 Task: Create List Videos in Board Social Media Management to Workspace Business Process Management. Create List Articles in Board Video Marketing to Workspace Business Process Management. Create List Blog Posts in Board Customer Retention Strategy and Program Development to Workspace Business Process Management
Action: Mouse moved to (84, 322)
Screenshot: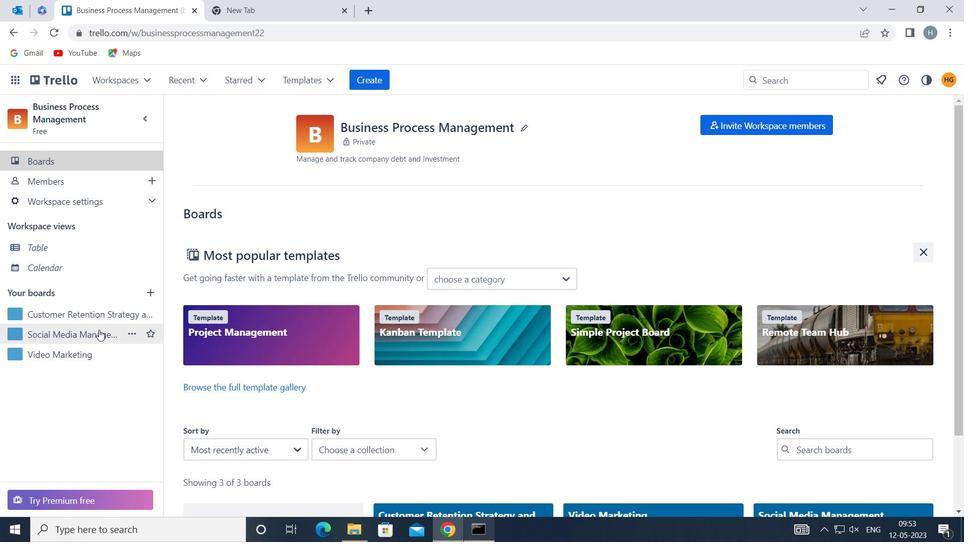 
Action: Mouse pressed left at (84, 322)
Screenshot: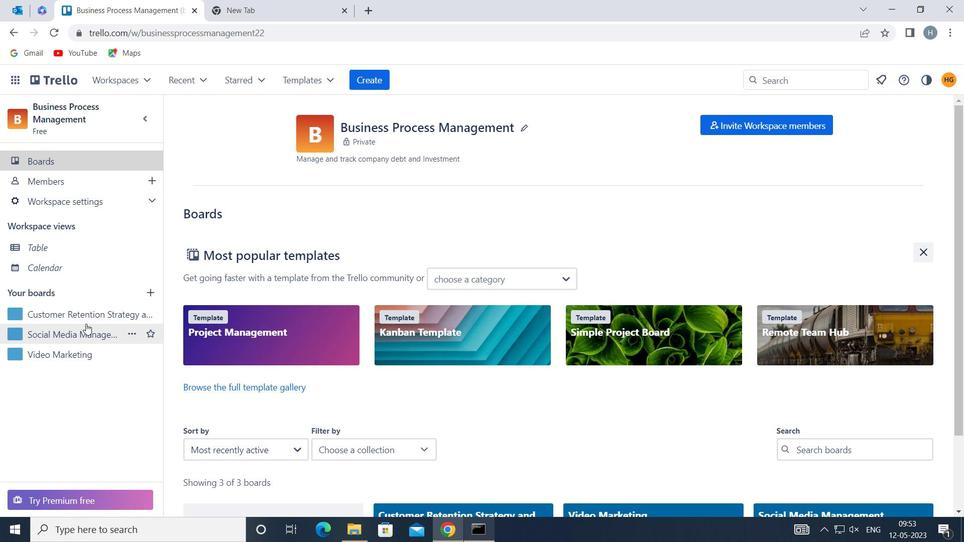 
Action: Mouse moved to (88, 333)
Screenshot: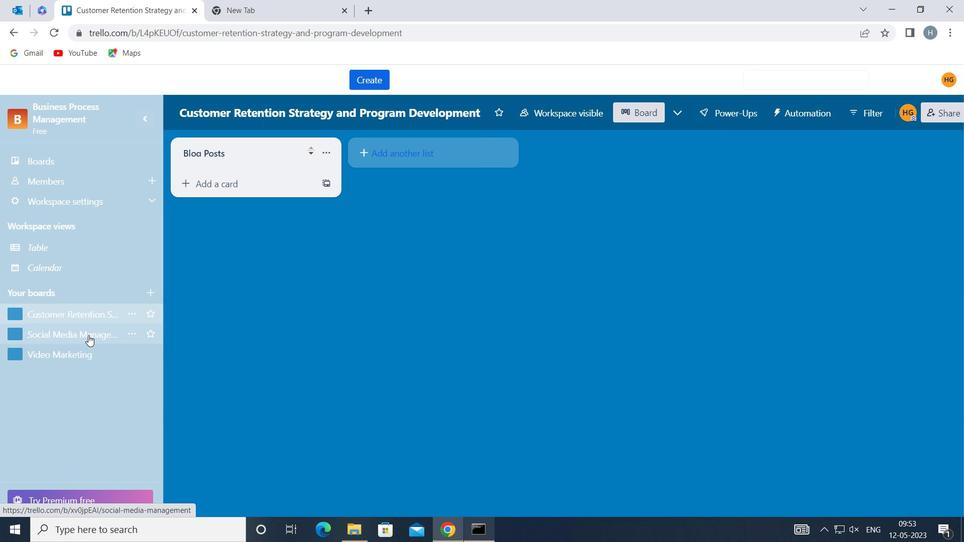 
Action: Mouse pressed left at (88, 333)
Screenshot: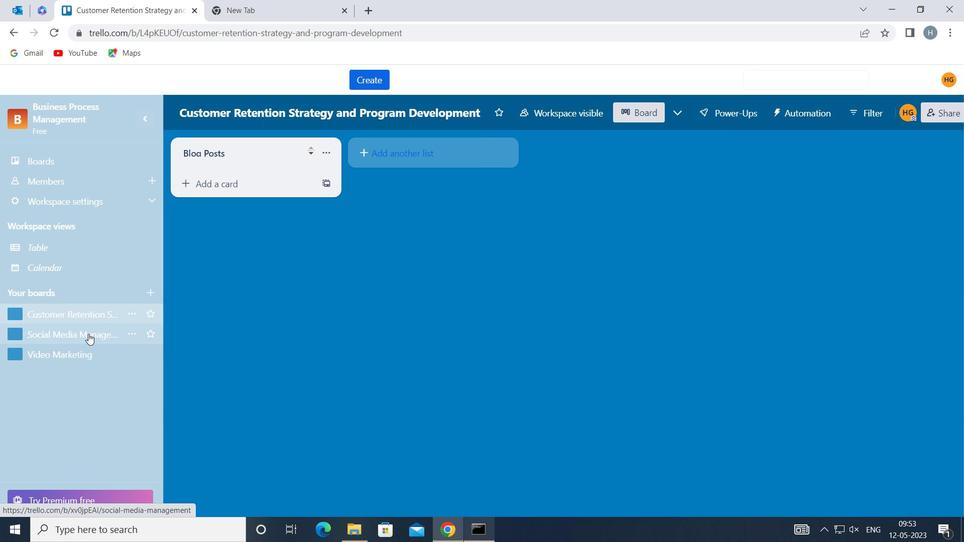 
Action: Mouse moved to (417, 152)
Screenshot: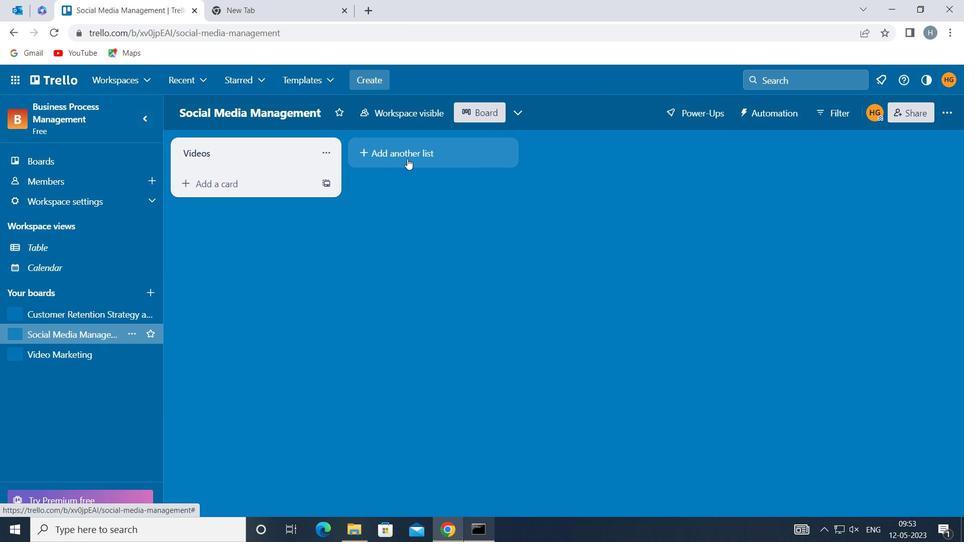 
Action: Mouse pressed left at (417, 152)
Screenshot: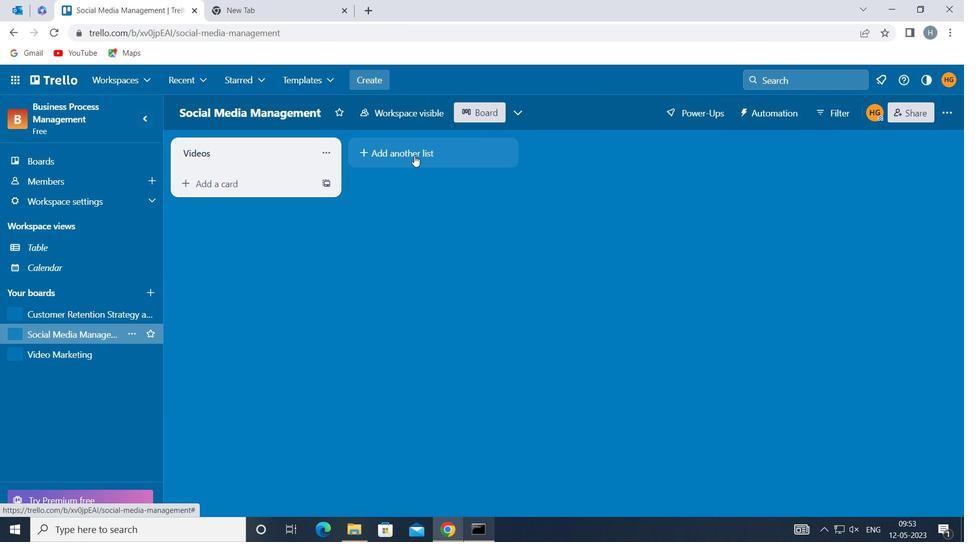 
Action: Mouse moved to (423, 153)
Screenshot: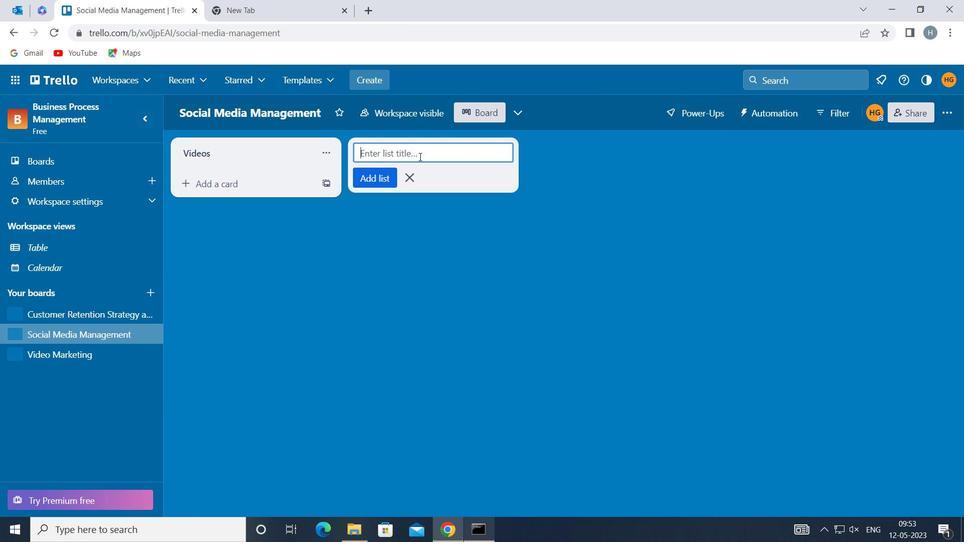 
Action: Mouse pressed left at (423, 153)
Screenshot: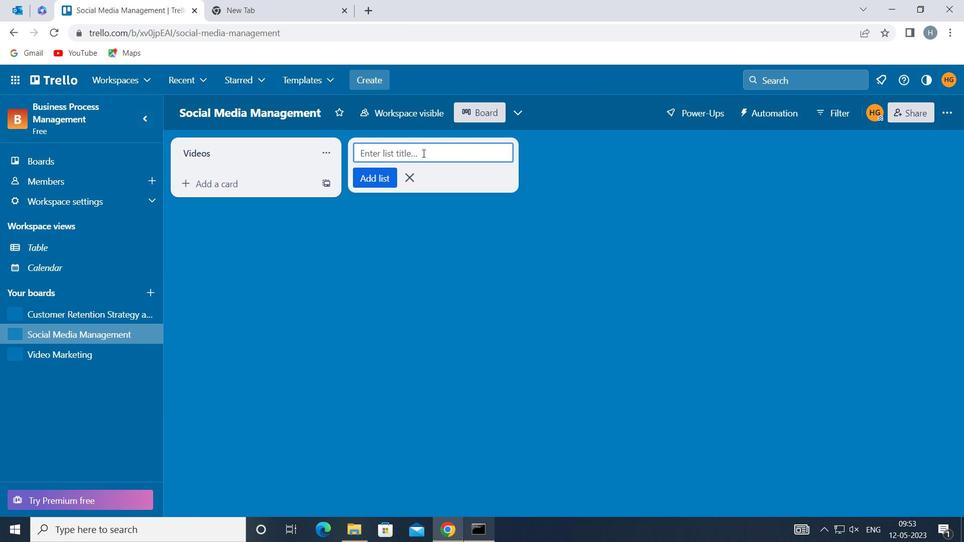 
Action: Key pressed <Key.shift>ARTICLES
Screenshot: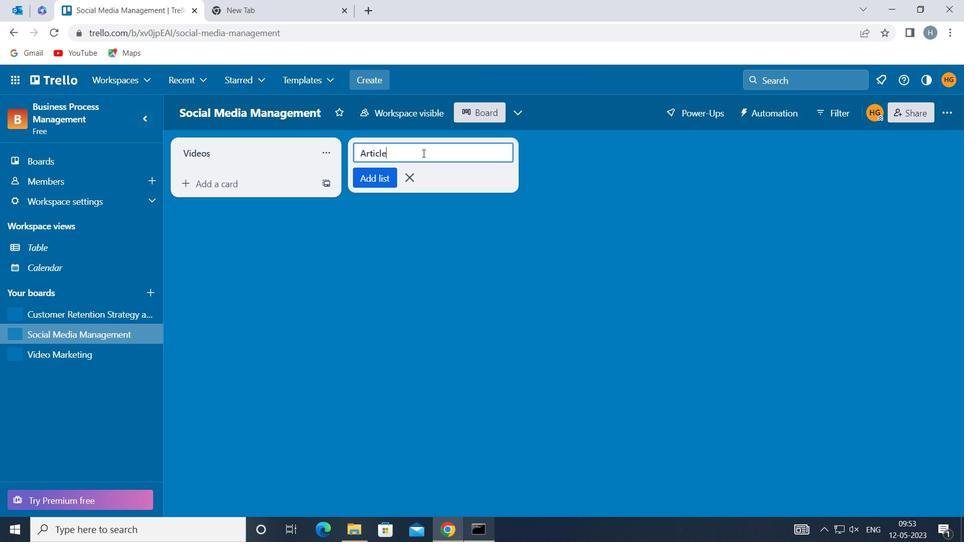 
Action: Mouse moved to (380, 174)
Screenshot: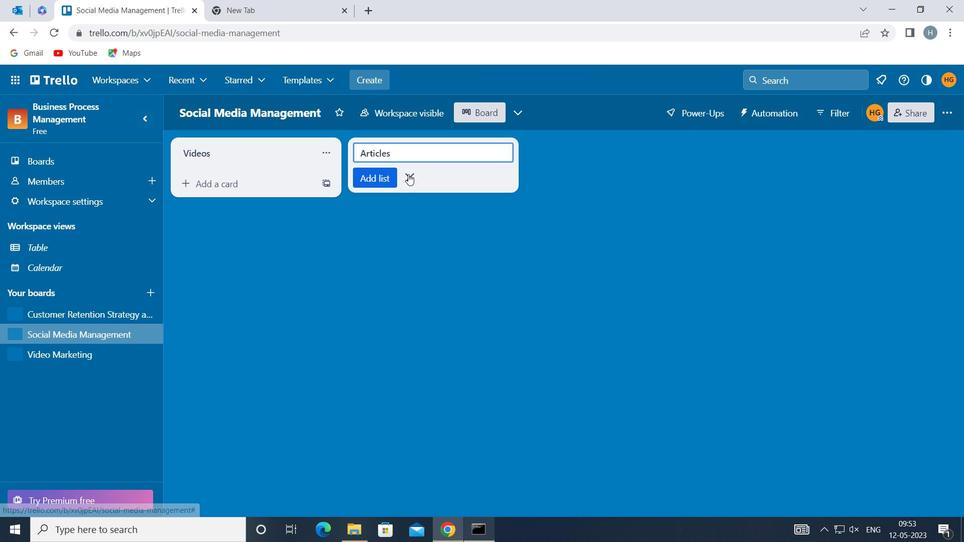 
Action: Mouse pressed left at (380, 174)
Screenshot: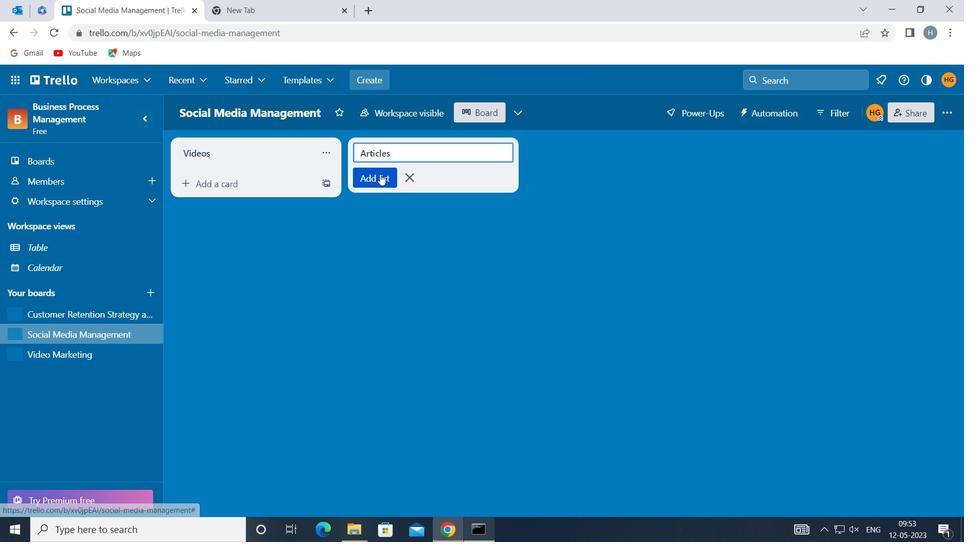 
Action: Mouse moved to (331, 255)
Screenshot: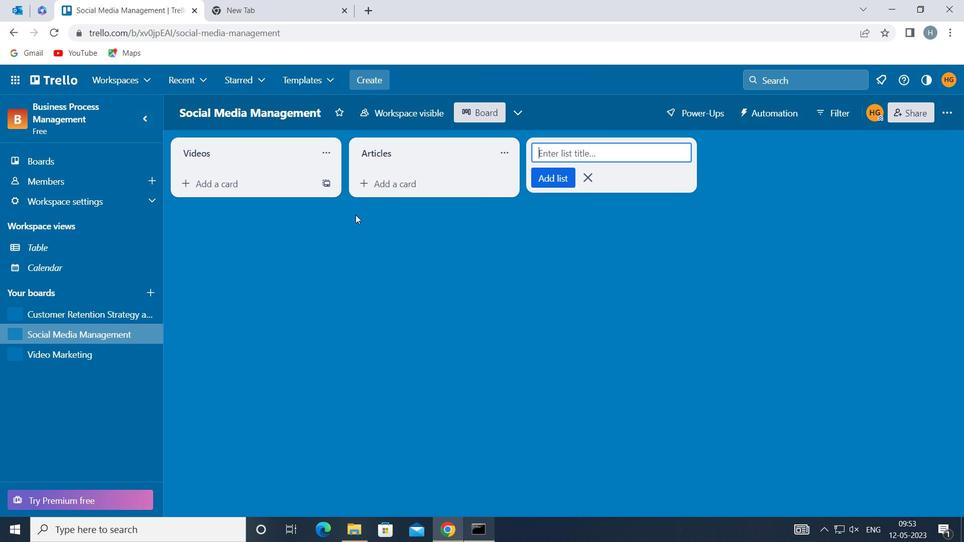 
Action: Mouse pressed left at (331, 255)
Screenshot: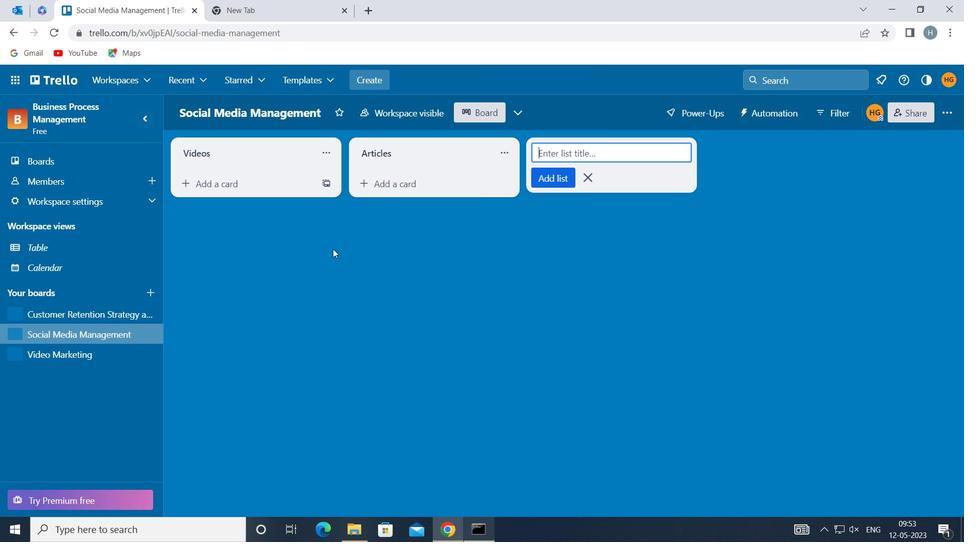 
Action: Mouse moved to (71, 350)
Screenshot: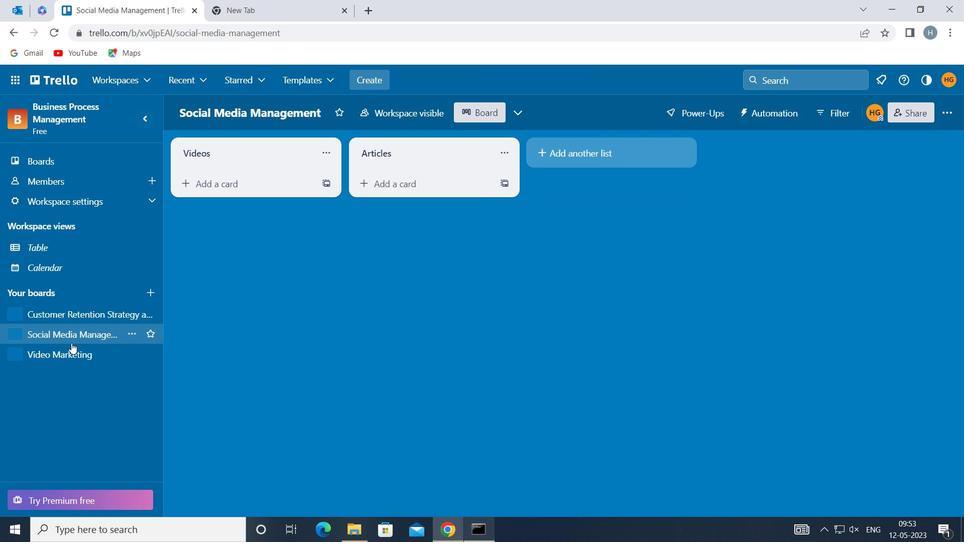 
Action: Mouse pressed left at (71, 350)
Screenshot: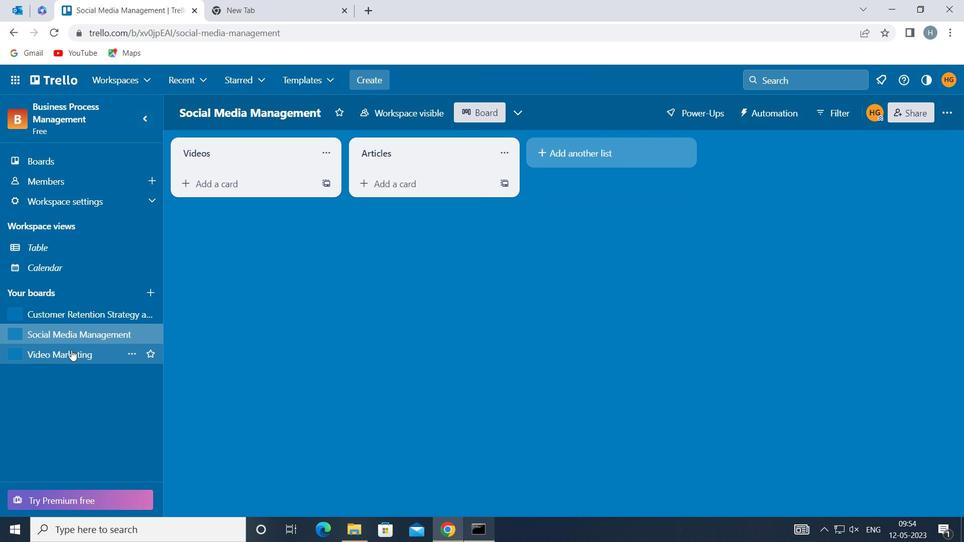 
Action: Mouse moved to (432, 148)
Screenshot: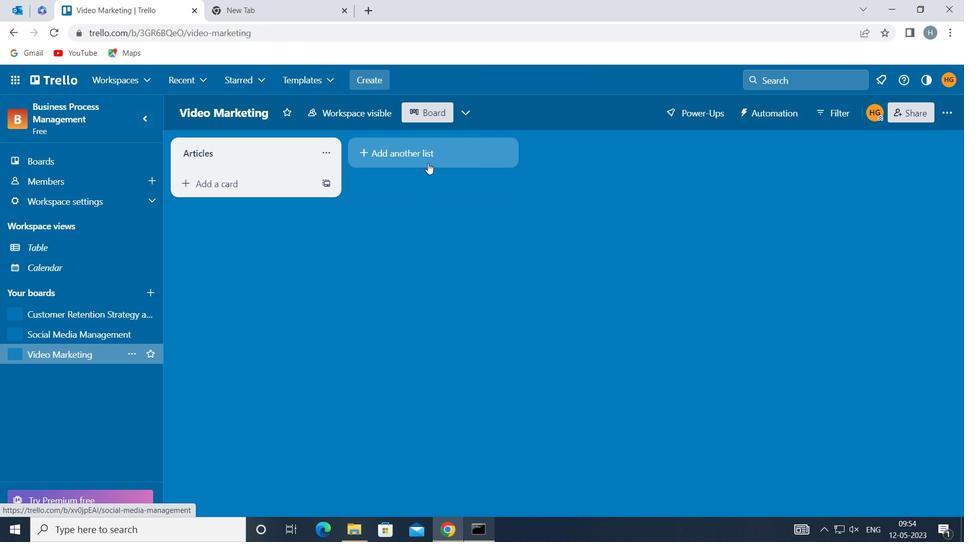 
Action: Mouse pressed left at (432, 148)
Screenshot: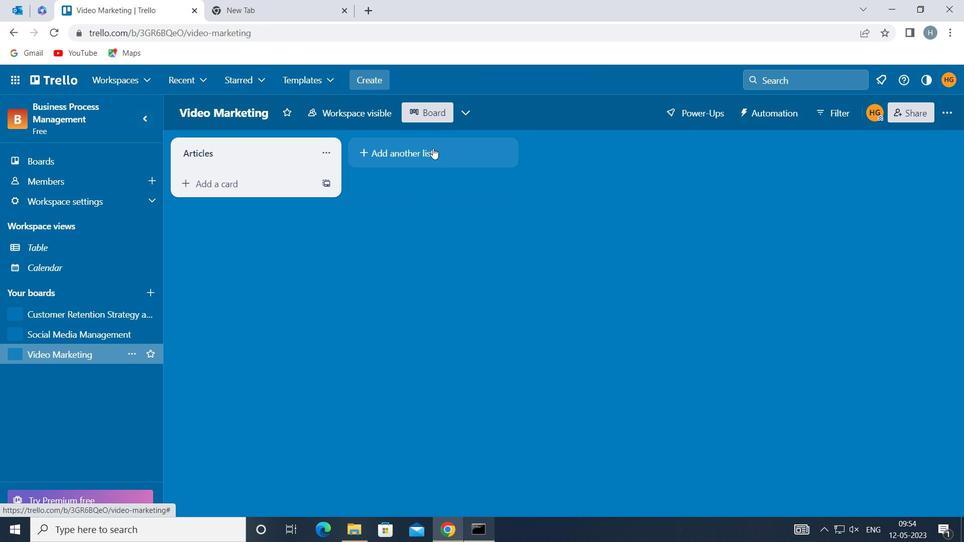
Action: Mouse moved to (443, 149)
Screenshot: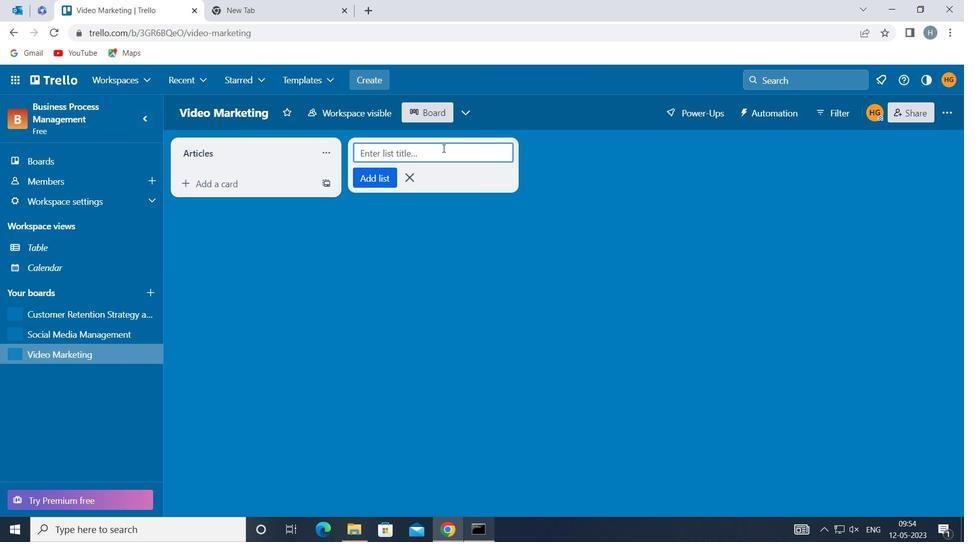 
Action: Key pressed <Key.shift>BLOG<Key.space><Key.shift>POSTS
Screenshot: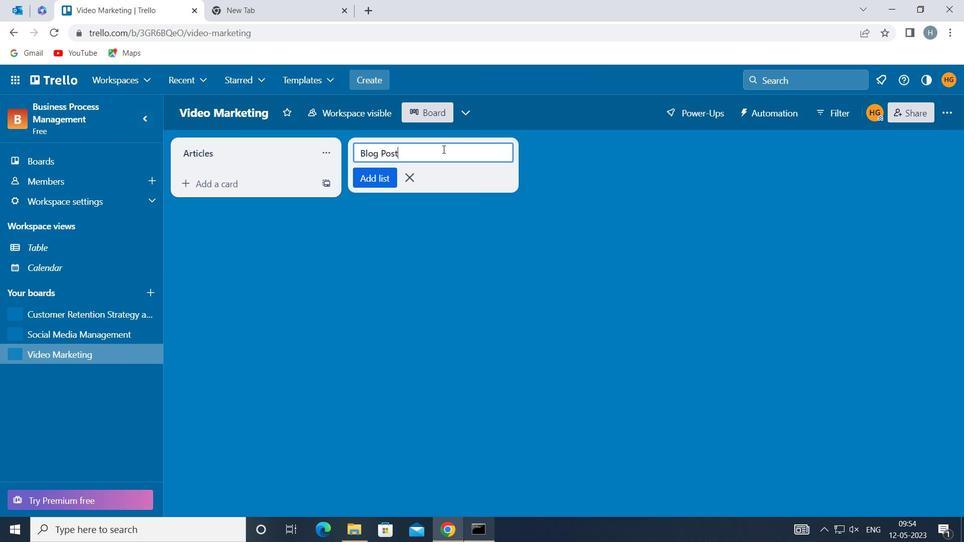 
Action: Mouse moved to (372, 176)
Screenshot: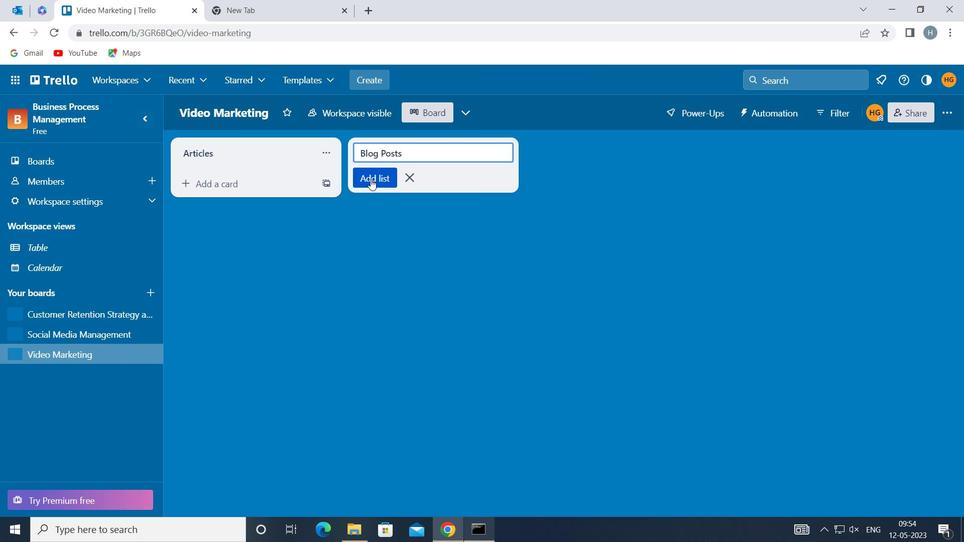 
Action: Mouse pressed left at (372, 176)
Screenshot: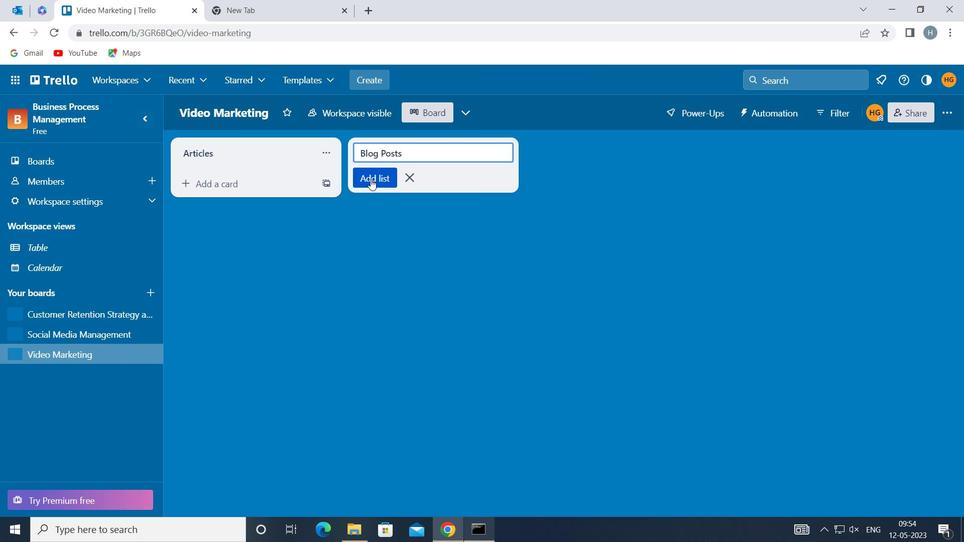 
Action: Mouse moved to (344, 268)
Screenshot: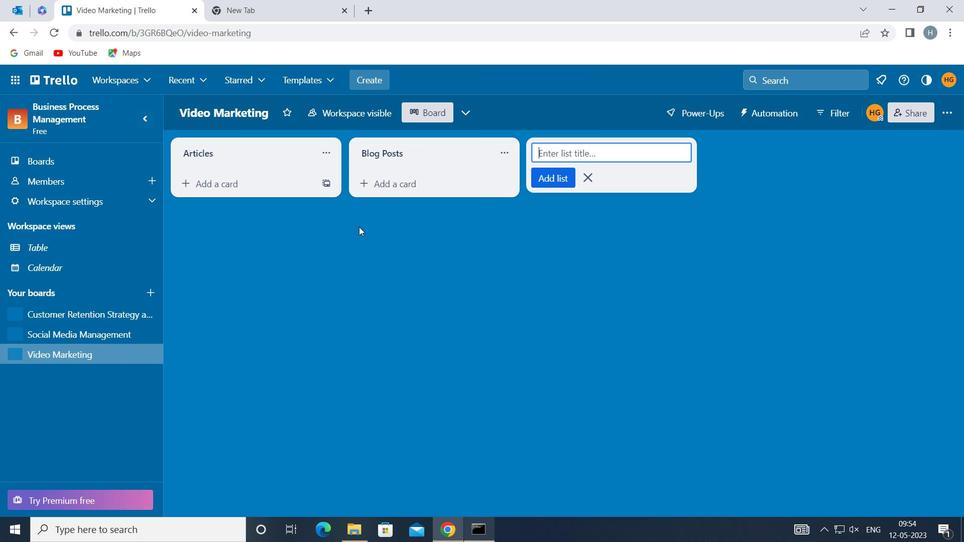 
Action: Mouse pressed left at (344, 268)
Screenshot: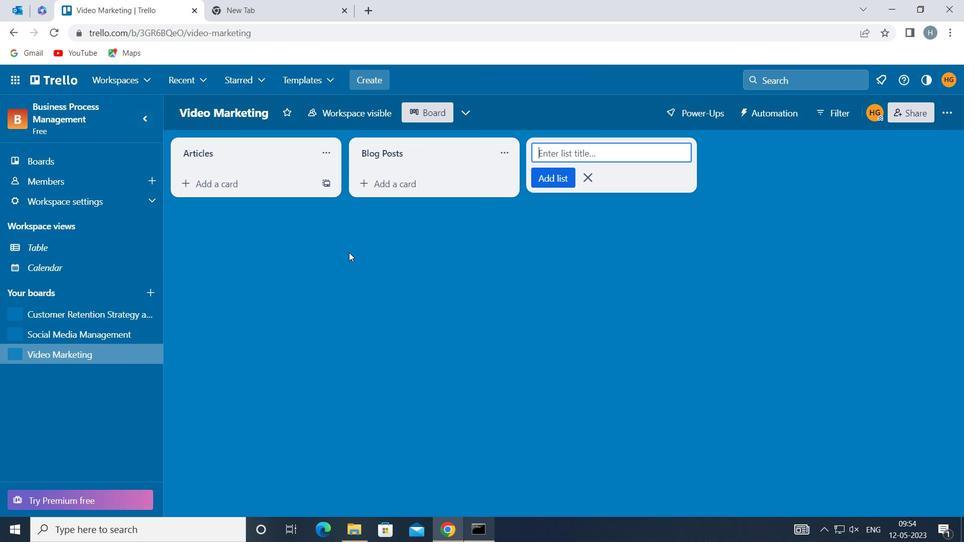 
Action: Mouse moved to (96, 313)
Screenshot: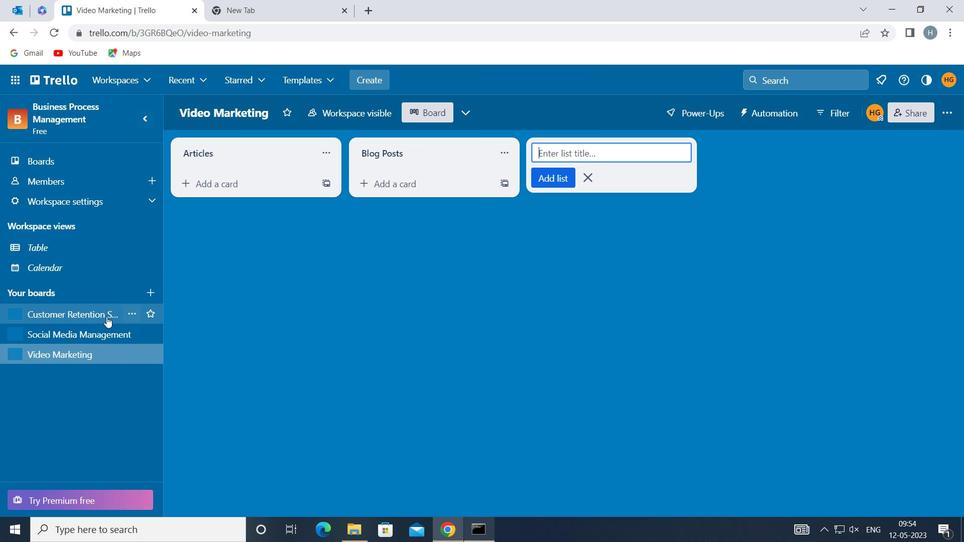 
Action: Mouse pressed left at (96, 313)
Screenshot: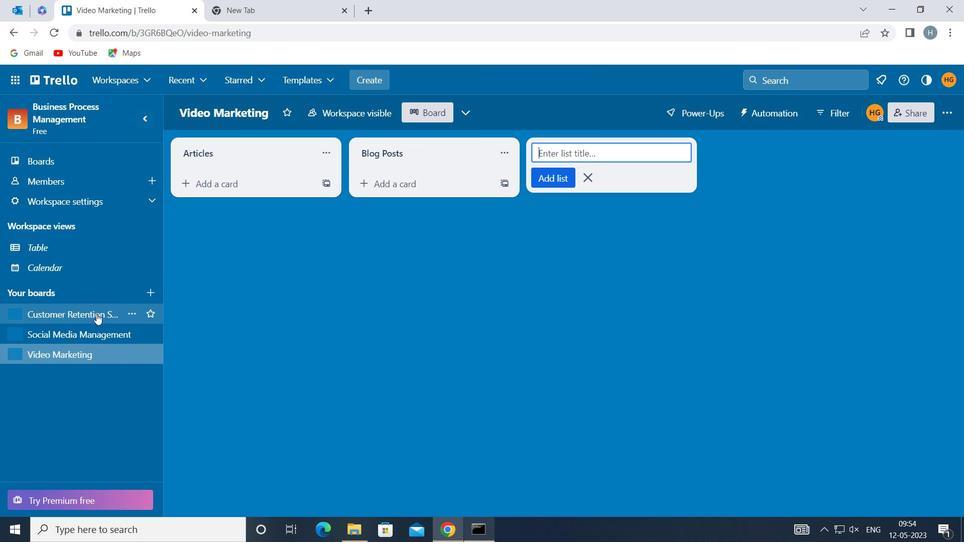 
Action: Mouse moved to (432, 152)
Screenshot: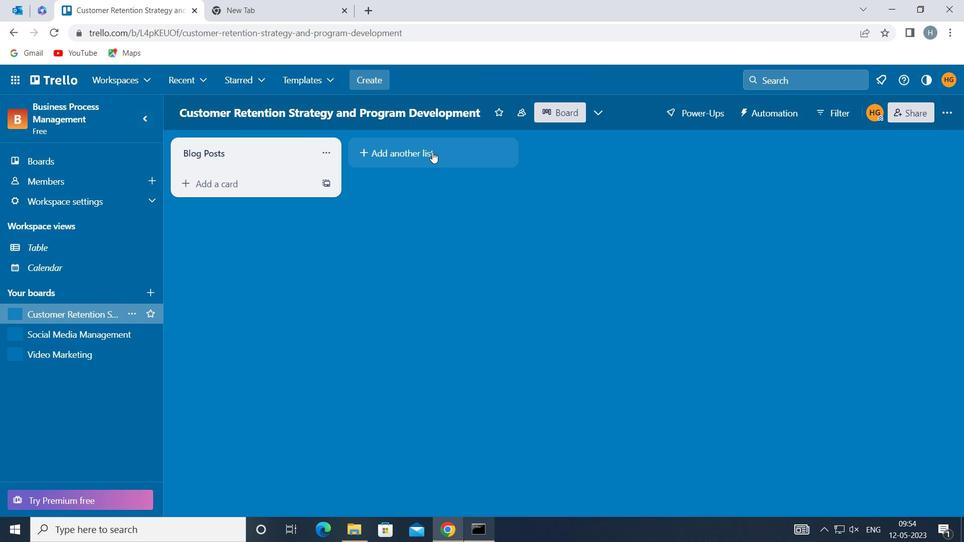
Action: Mouse pressed left at (432, 152)
Screenshot: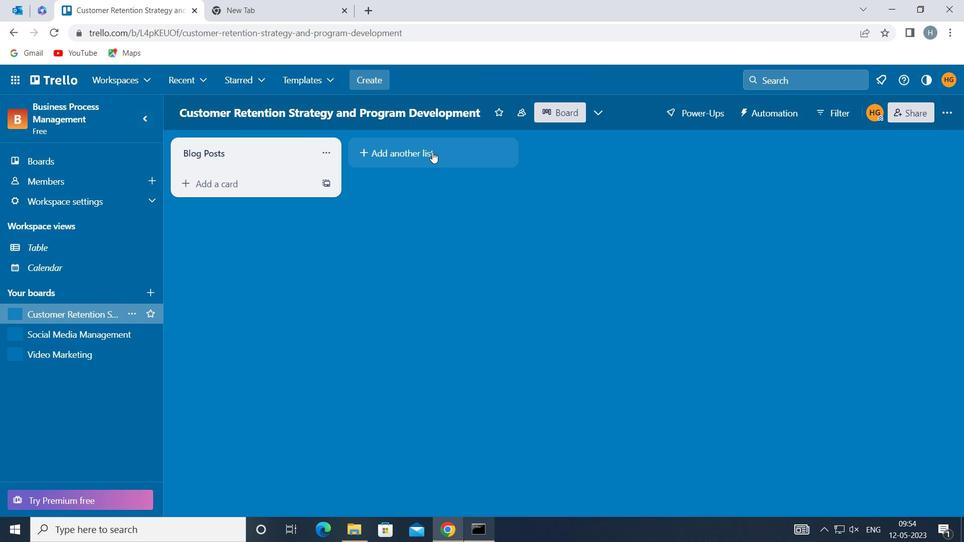
Action: Mouse moved to (433, 151)
Screenshot: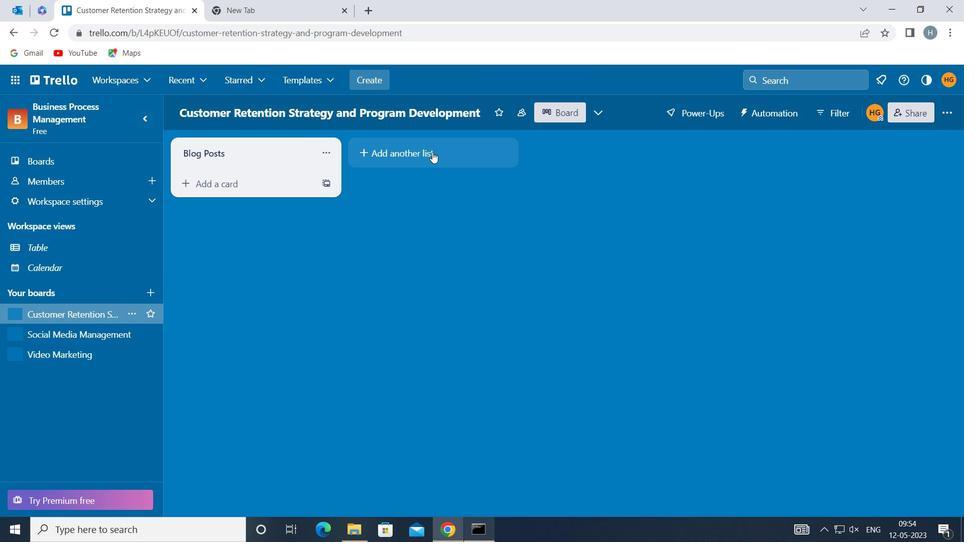 
Action: Mouse pressed left at (433, 151)
Screenshot: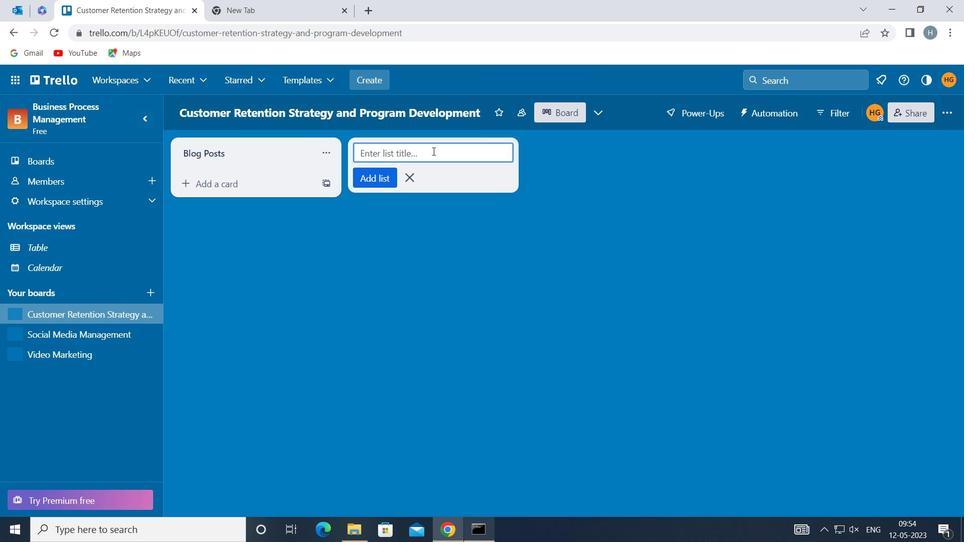 
Action: Key pressed <Key.shift>NEWSLETTERS
Screenshot: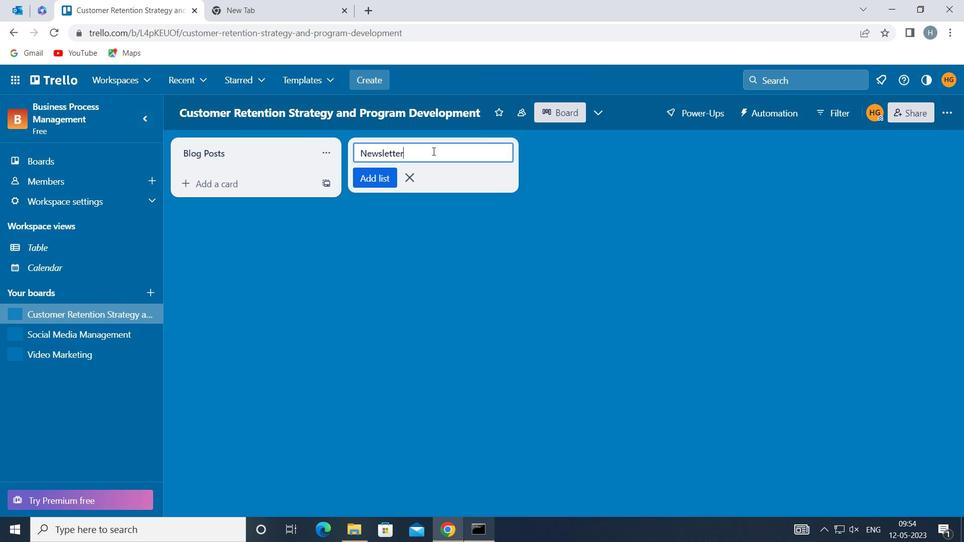 
Action: Mouse moved to (382, 180)
Screenshot: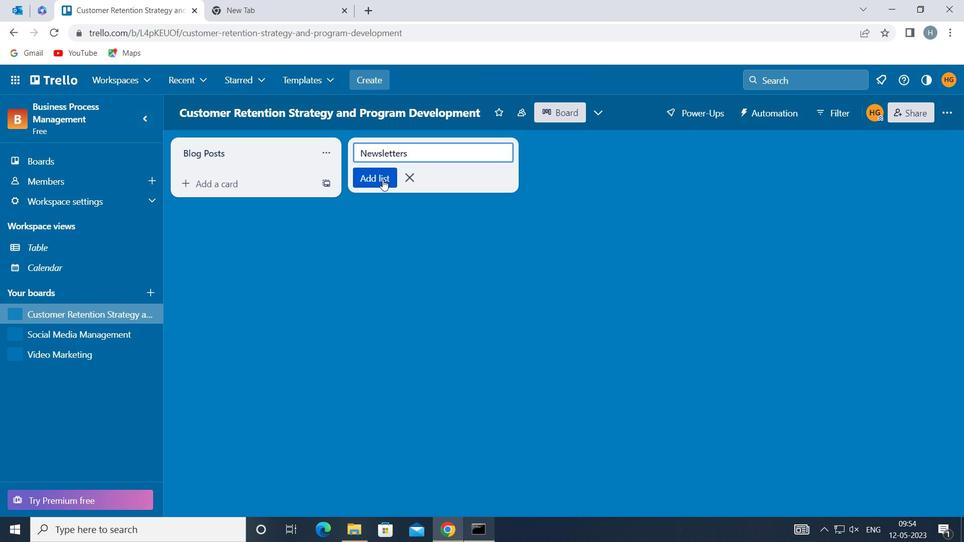 
Action: Mouse pressed left at (382, 180)
Screenshot: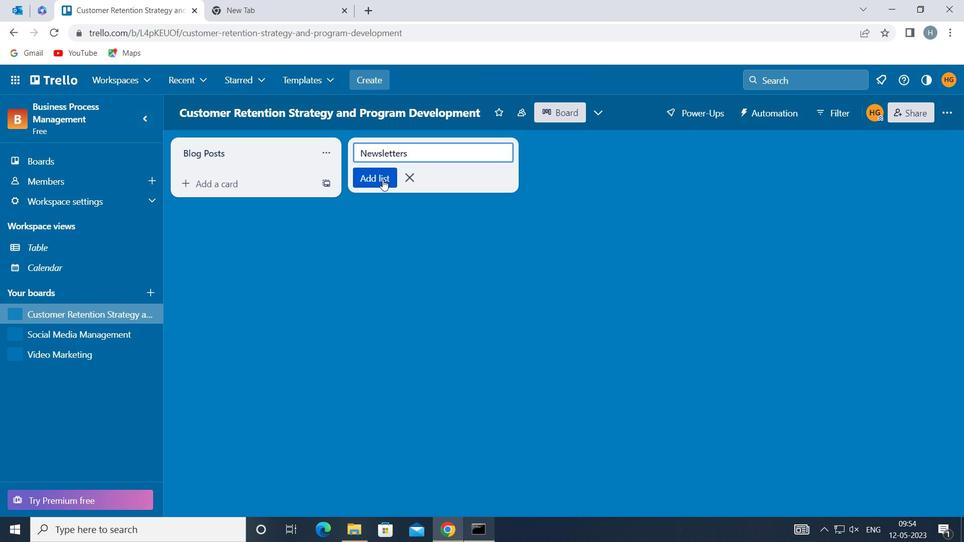 
Action: Mouse moved to (372, 268)
Screenshot: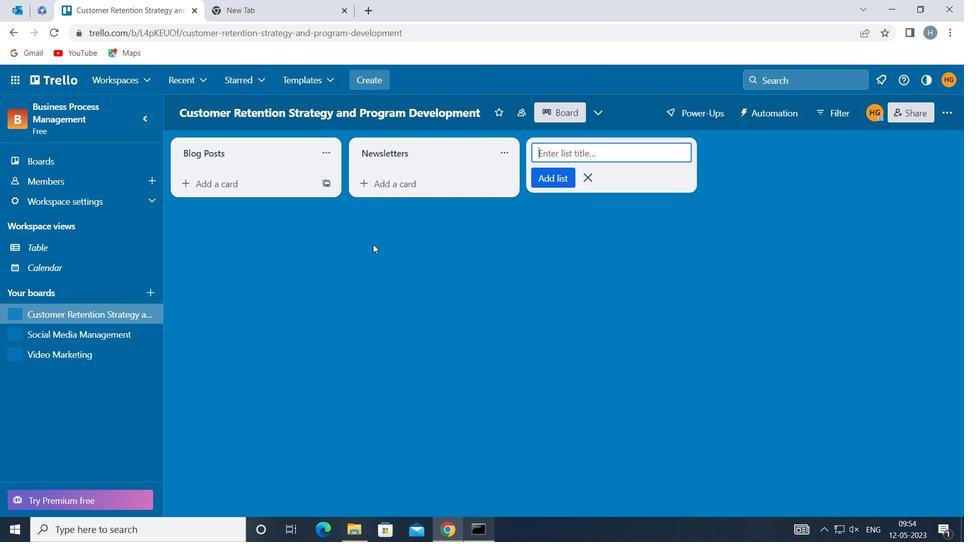 
Action: Mouse pressed left at (372, 268)
Screenshot: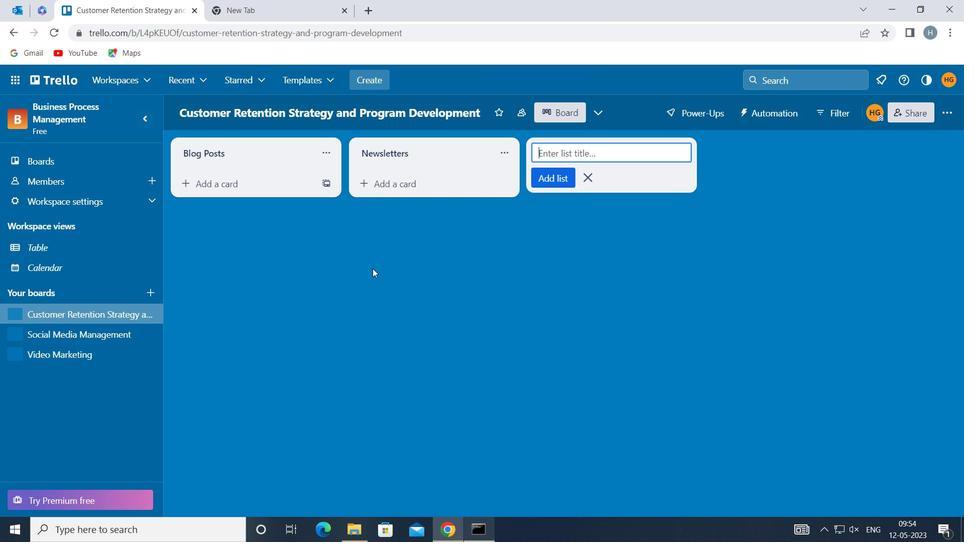 
